 Task: Sort the products in the category "Mozzarella" by price (lowest first).
Action: Mouse moved to (828, 292)
Screenshot: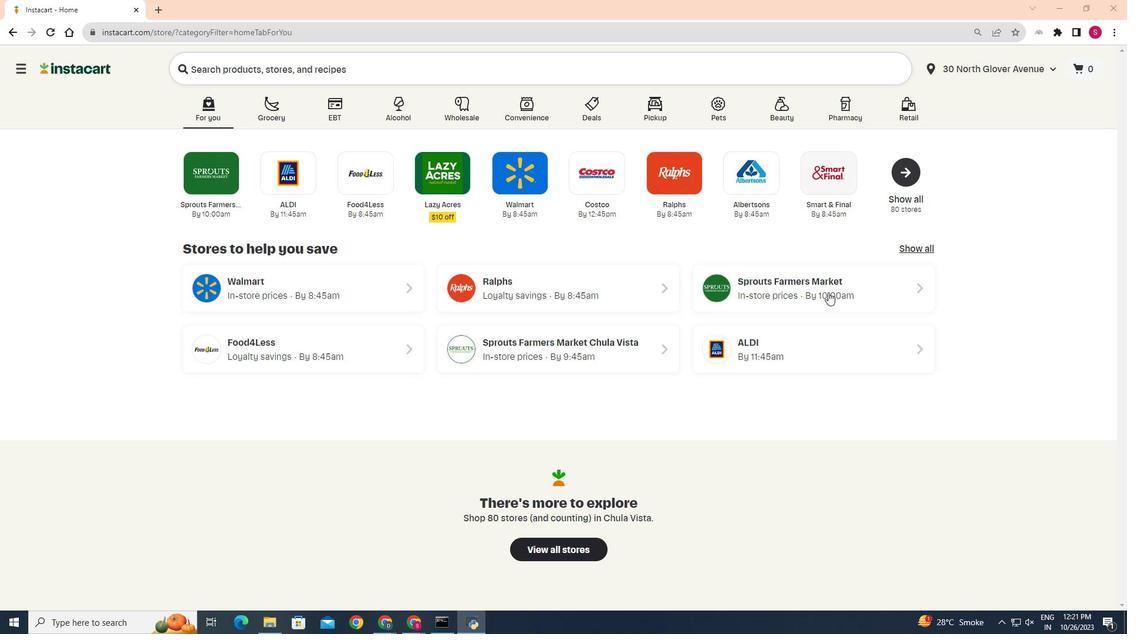 
Action: Mouse pressed left at (828, 292)
Screenshot: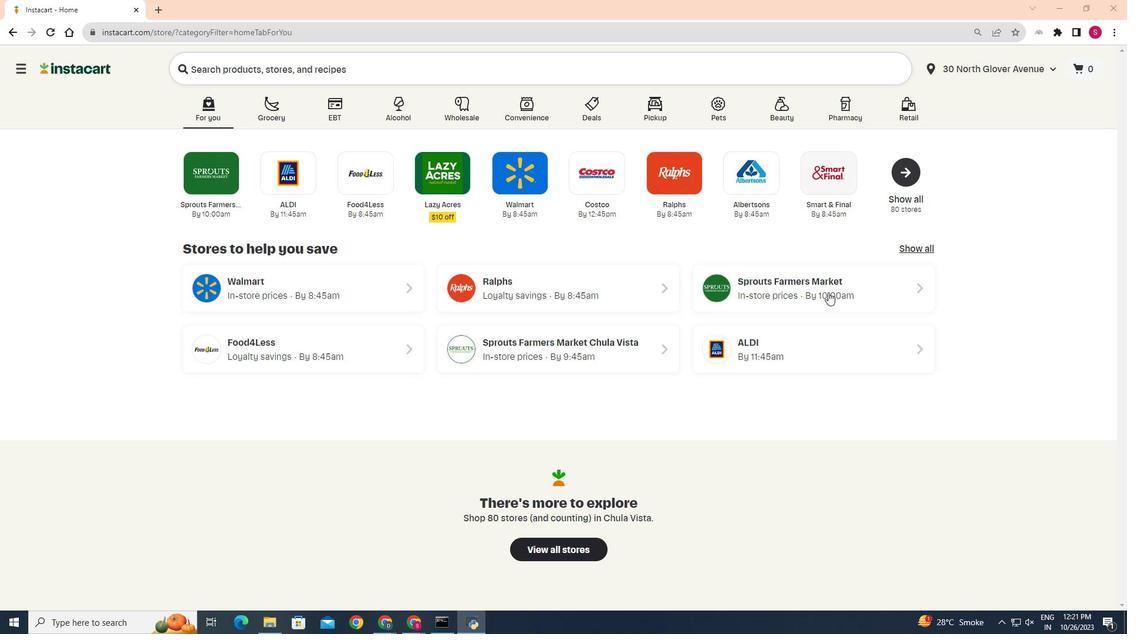 
Action: Mouse moved to (21, 490)
Screenshot: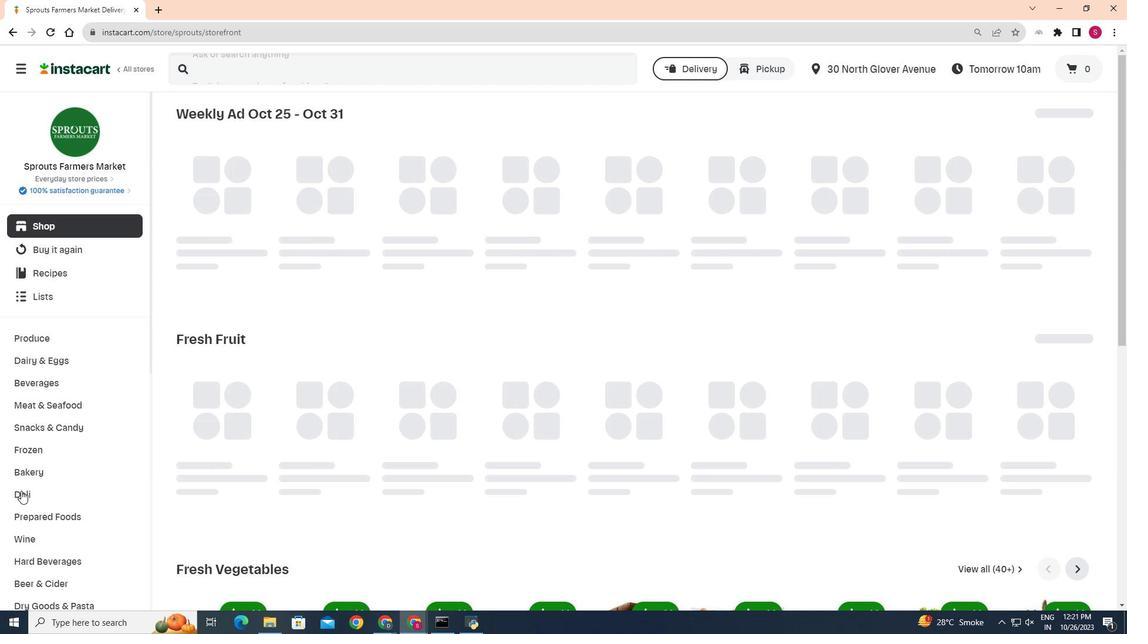 
Action: Mouse pressed left at (21, 490)
Screenshot: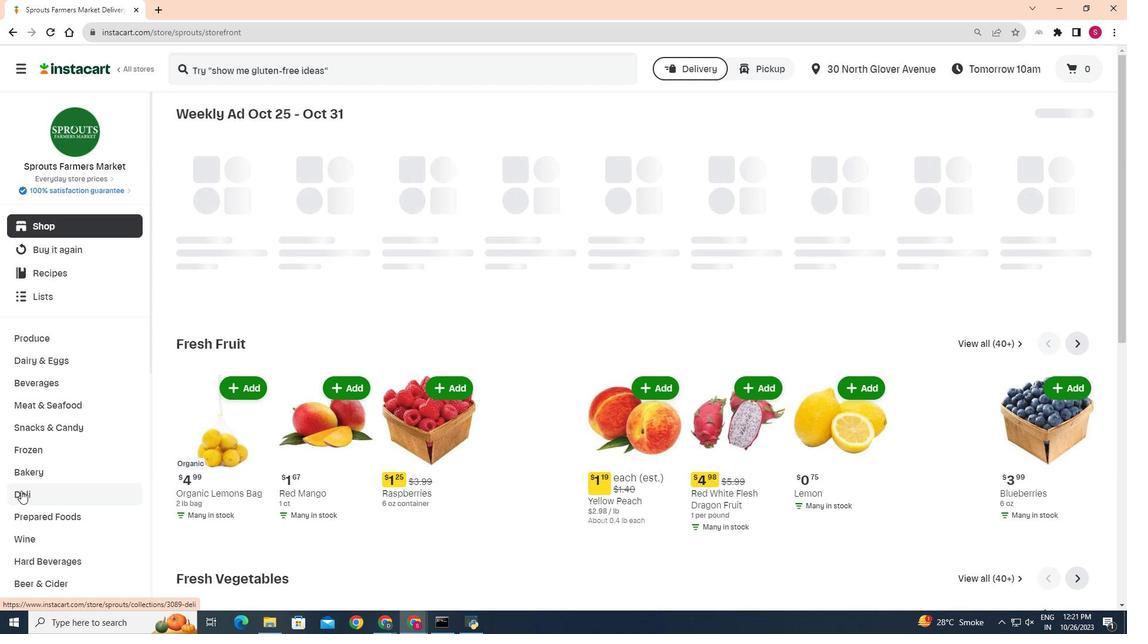 
Action: Mouse moved to (302, 137)
Screenshot: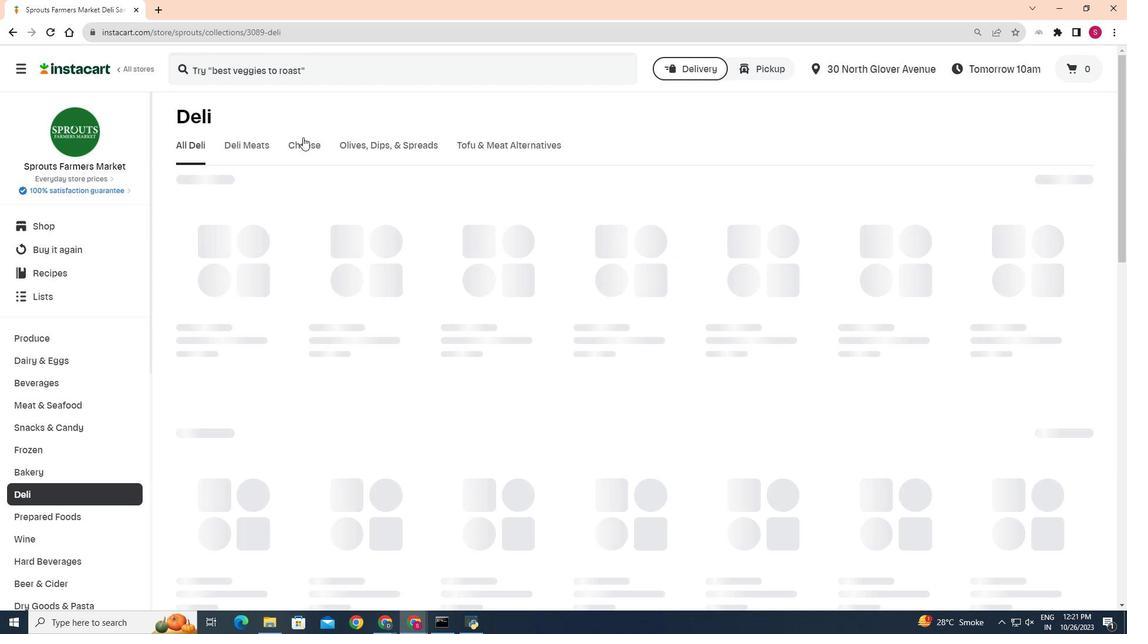 
Action: Mouse pressed left at (302, 137)
Screenshot: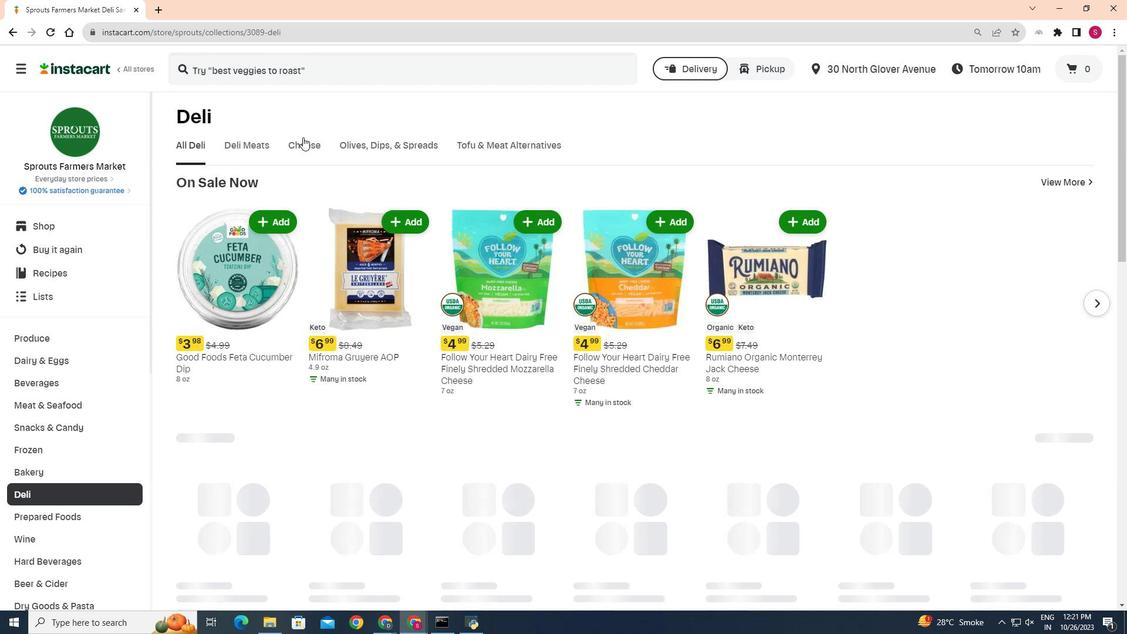 
Action: Mouse moved to (305, 148)
Screenshot: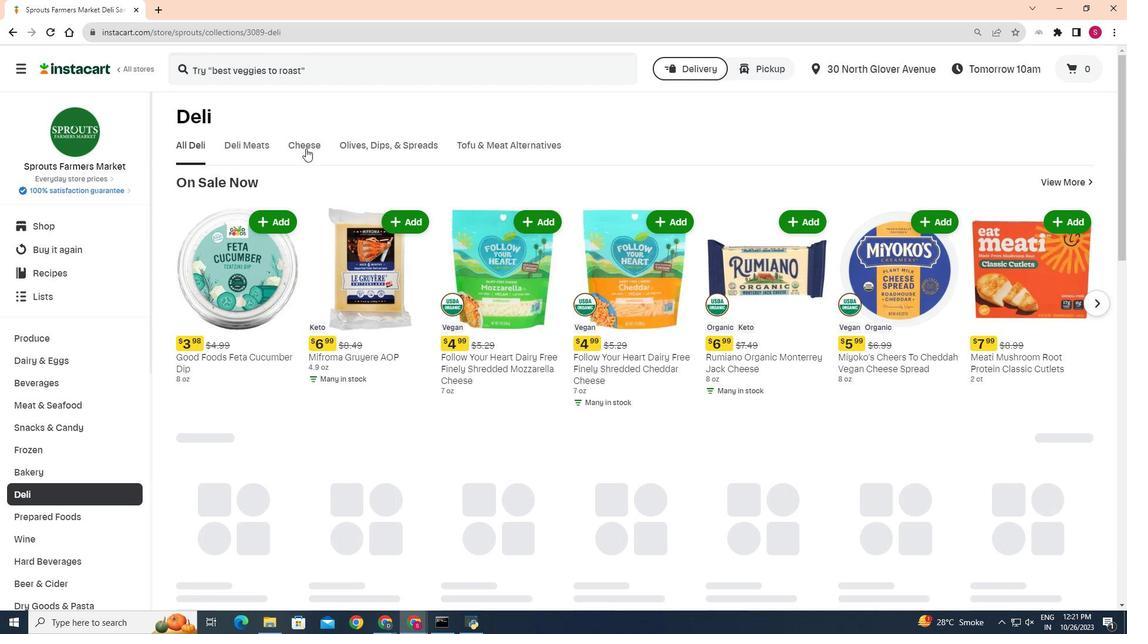 
Action: Mouse pressed left at (305, 148)
Screenshot: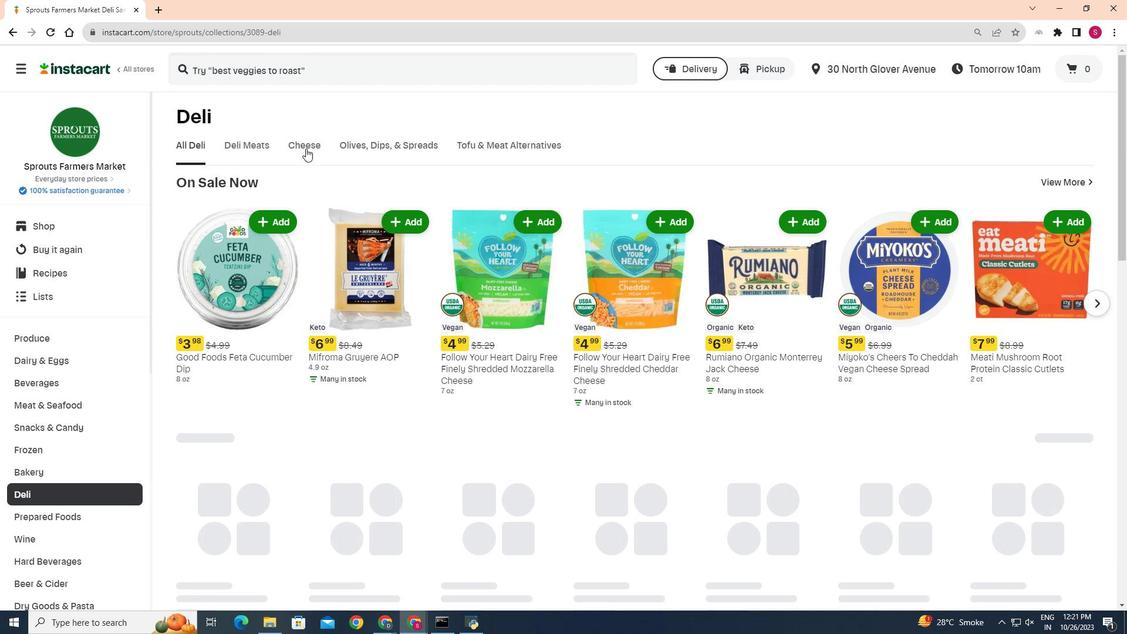 
Action: Mouse moved to (487, 184)
Screenshot: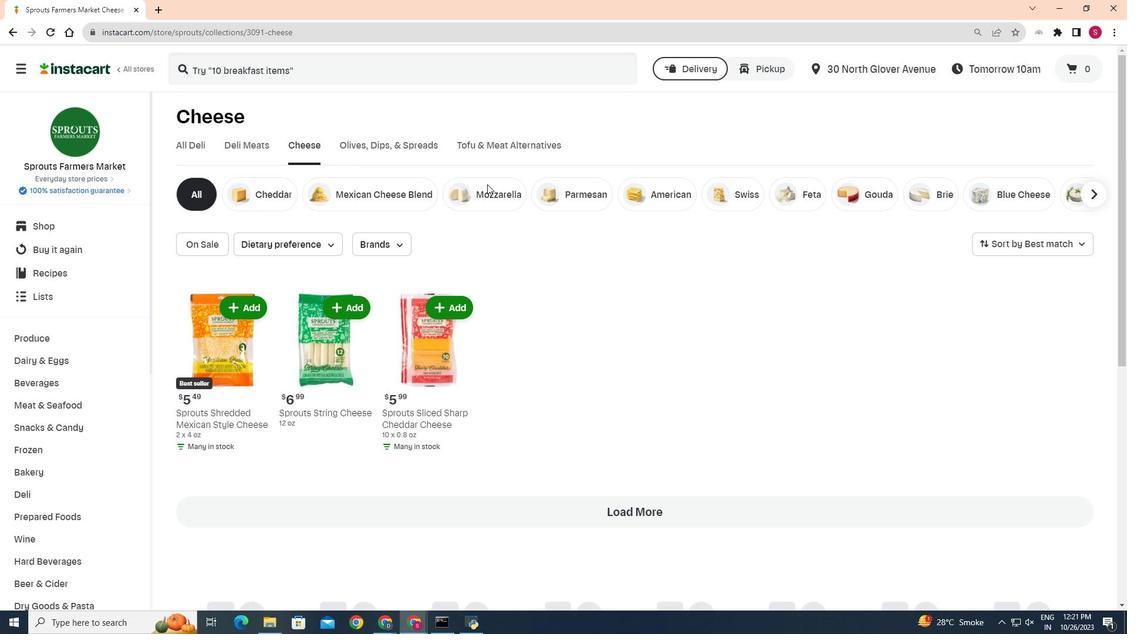
Action: Mouse pressed left at (487, 184)
Screenshot: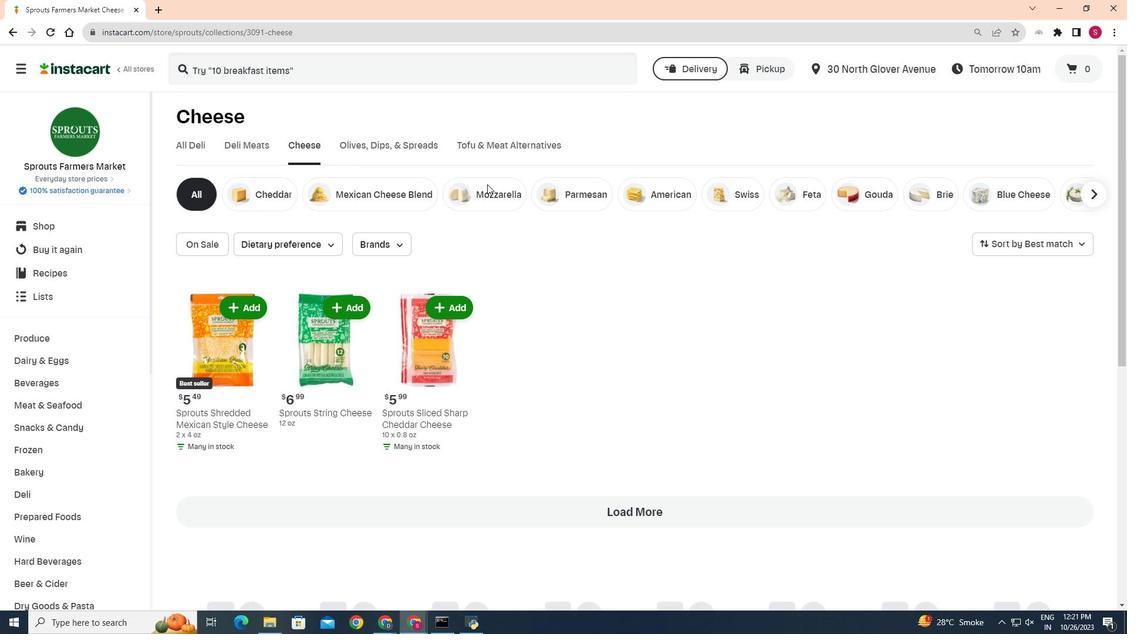 
Action: Mouse moved to (488, 201)
Screenshot: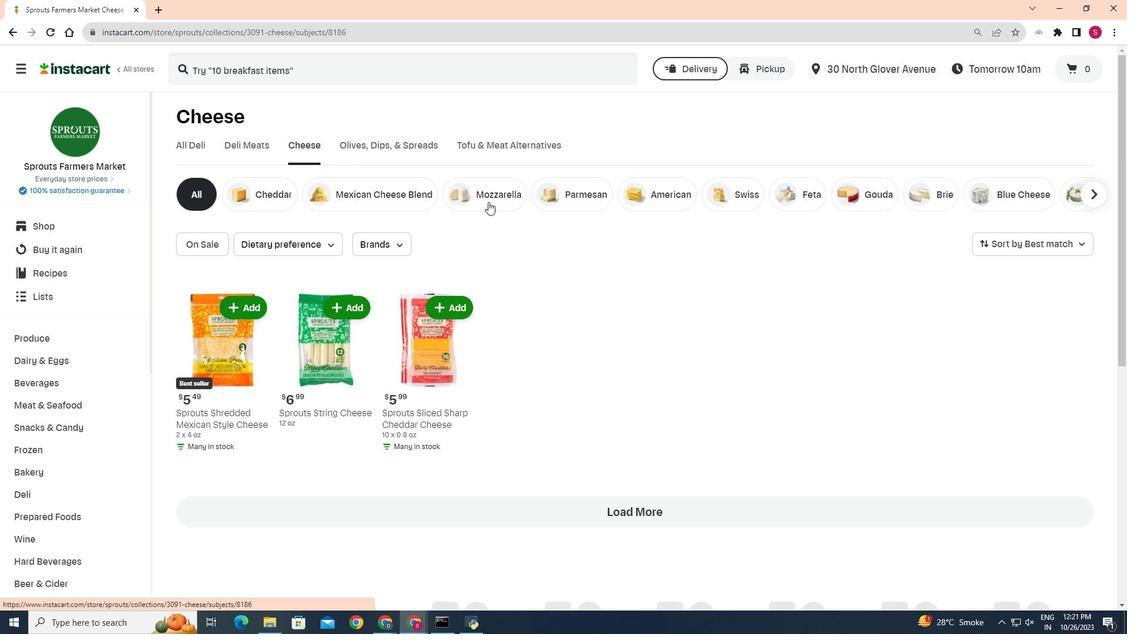 
Action: Mouse pressed left at (488, 201)
Screenshot: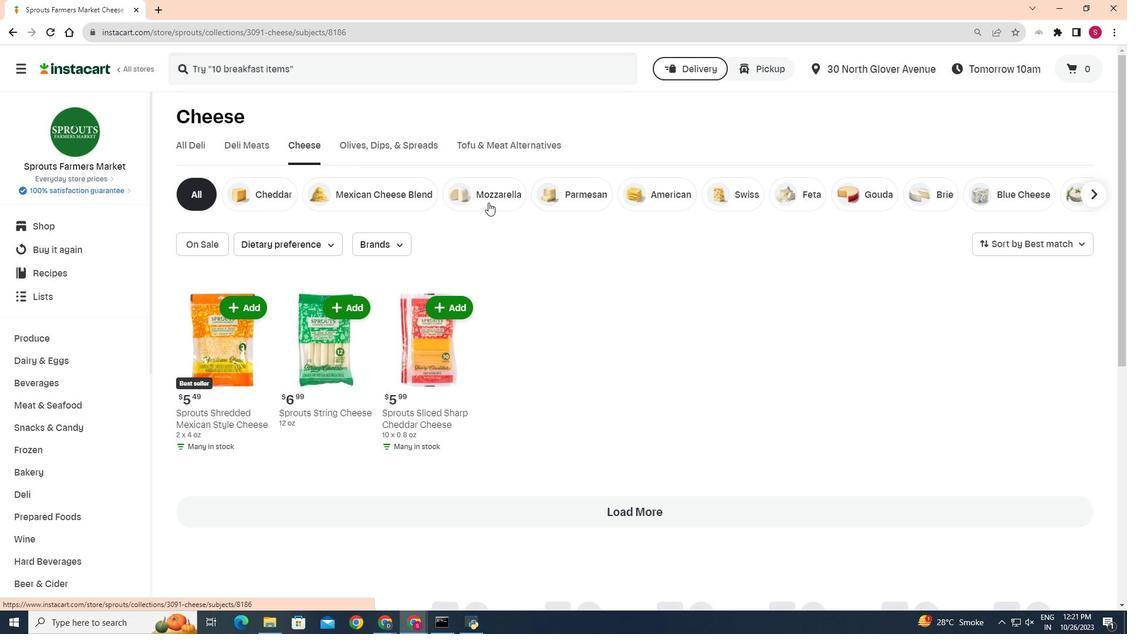 
Action: Mouse moved to (1076, 240)
Screenshot: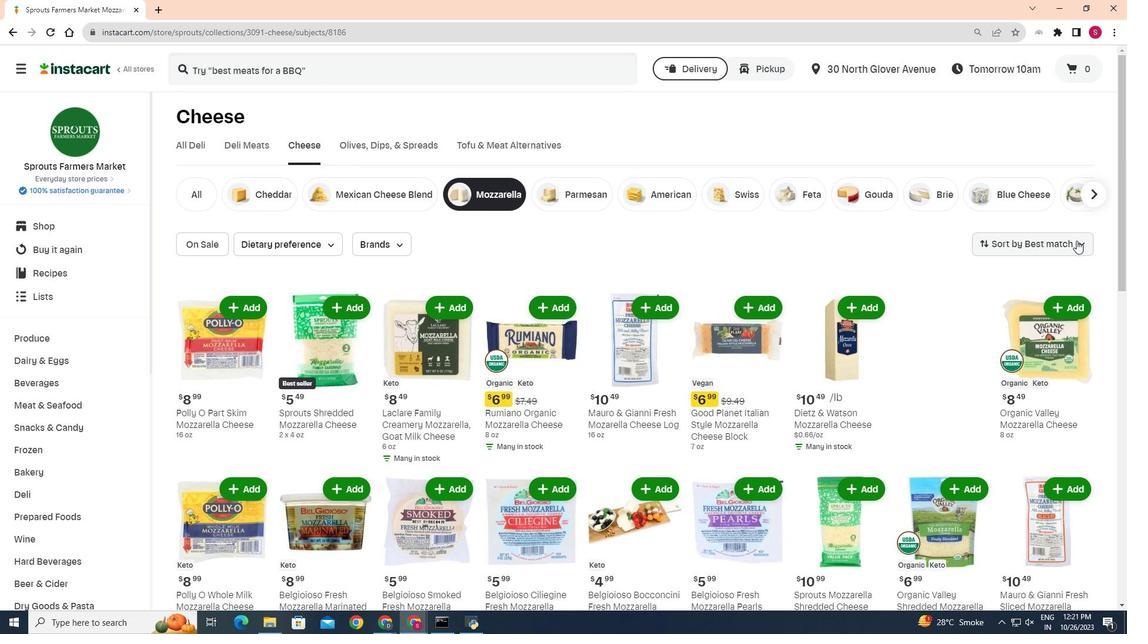 
Action: Mouse pressed left at (1076, 240)
Screenshot: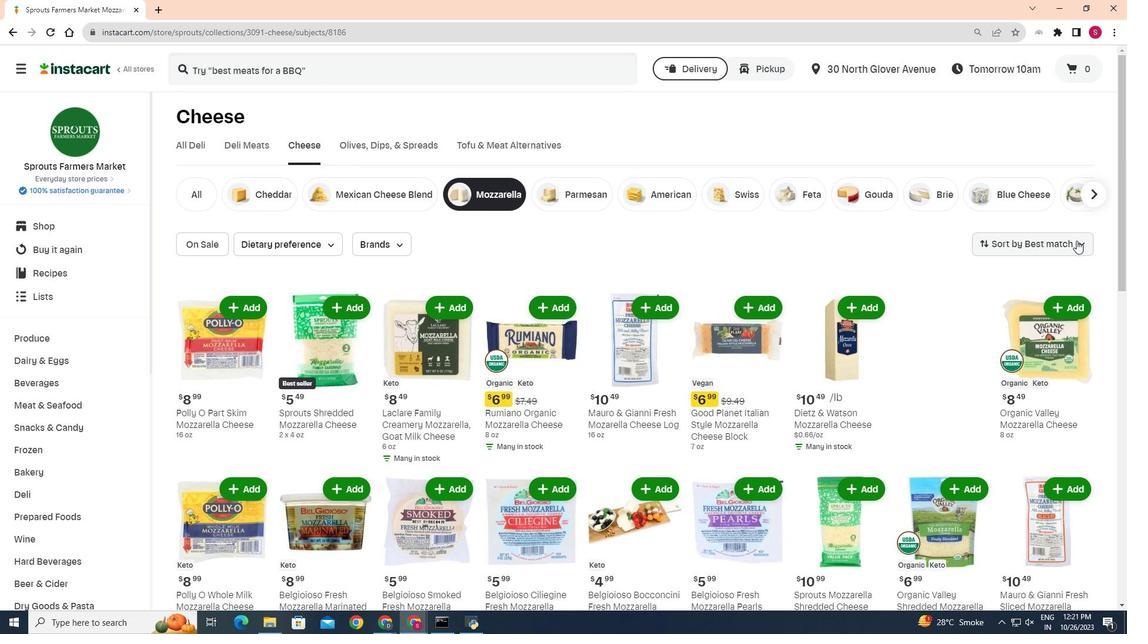 
Action: Mouse moved to (1067, 295)
Screenshot: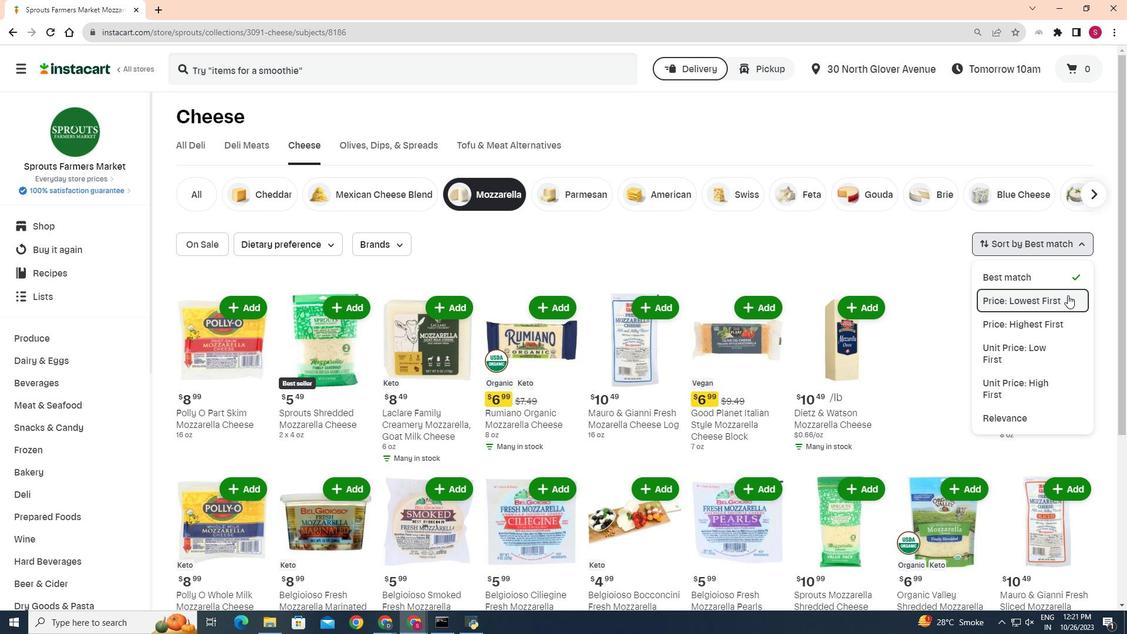 
Action: Mouse pressed left at (1067, 295)
Screenshot: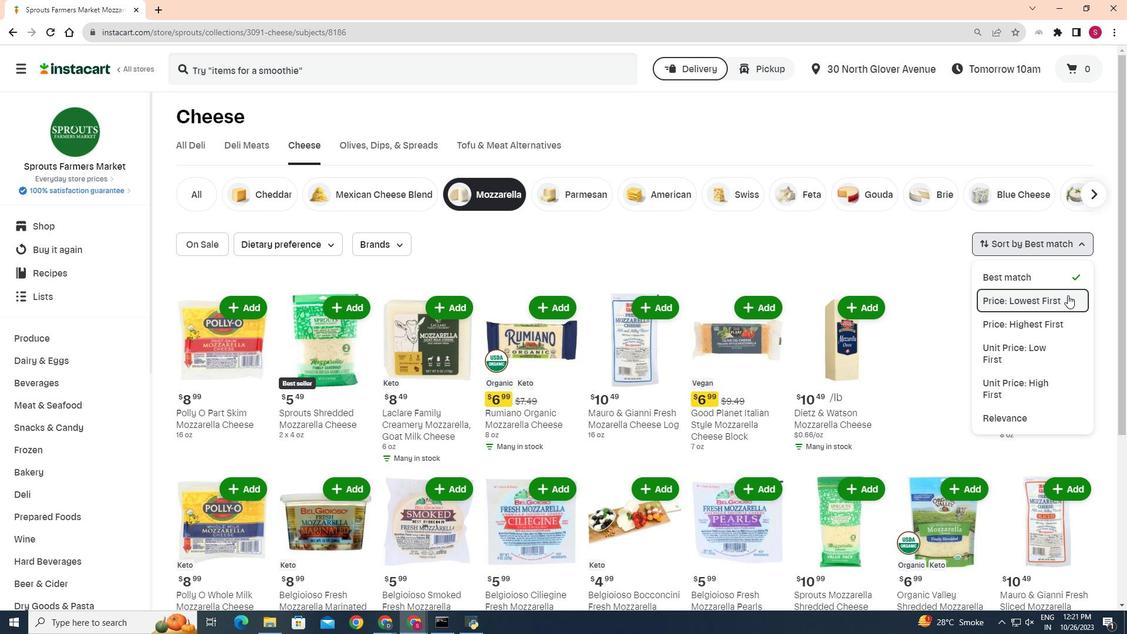 
Action: Mouse moved to (753, 233)
Screenshot: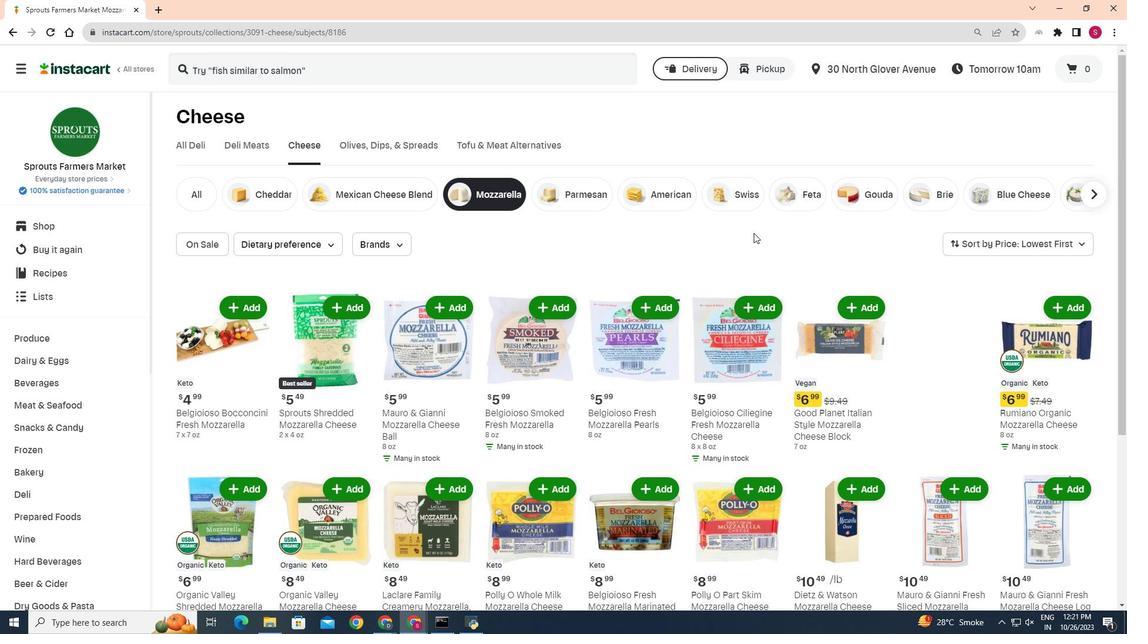 
